 Task: Select the only snippets in the tab completion.
Action: Mouse moved to (11, 497)
Screenshot: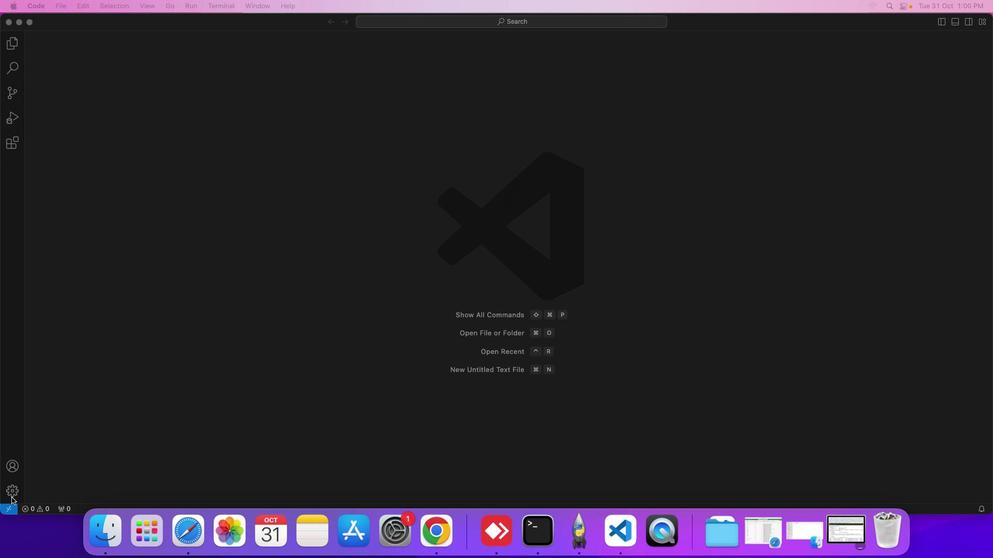 
Action: Mouse pressed left at (11, 497)
Screenshot: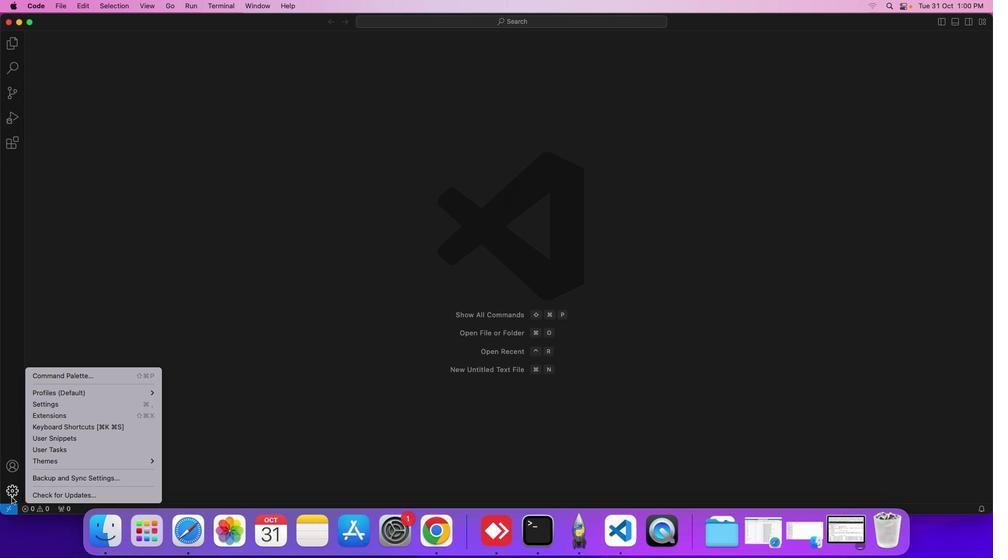 
Action: Mouse moved to (52, 407)
Screenshot: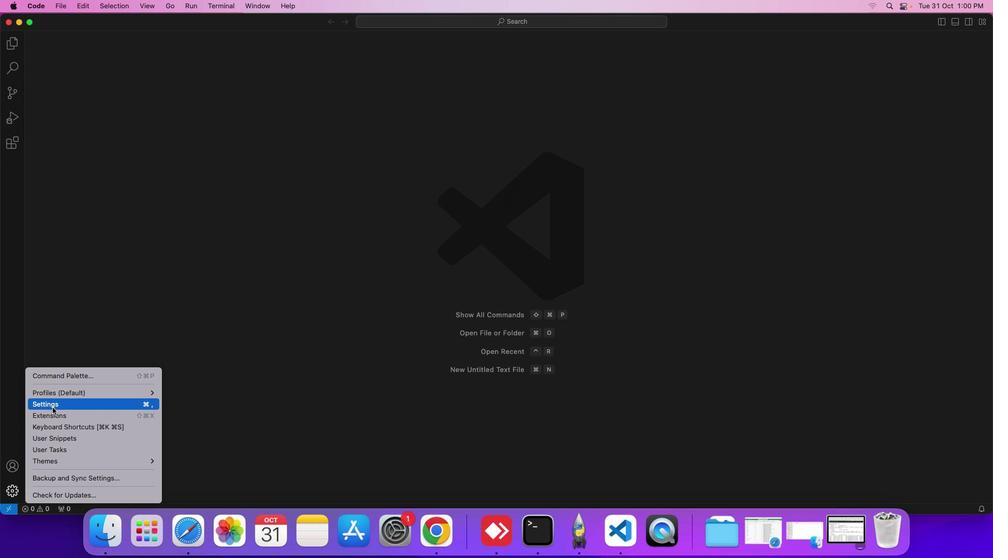 
Action: Mouse pressed left at (52, 407)
Screenshot: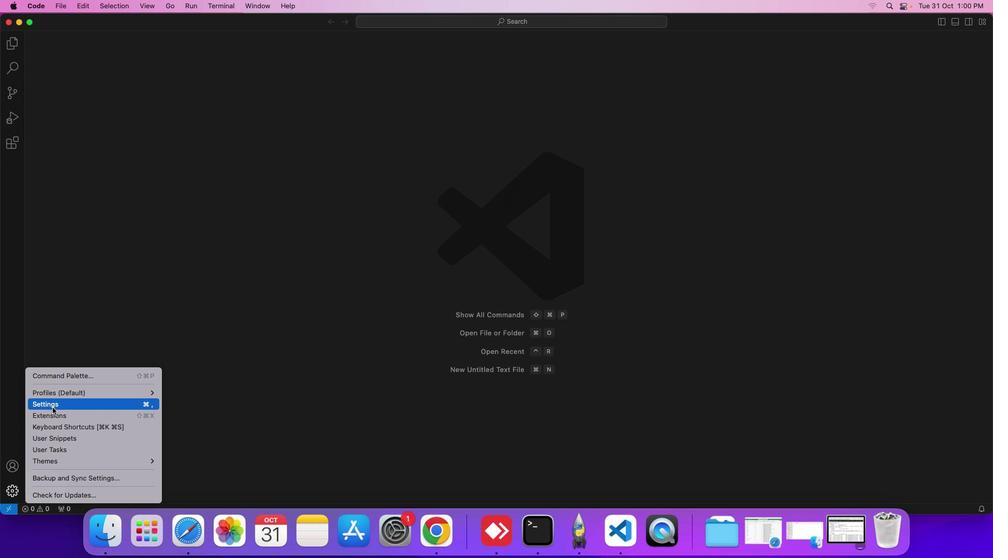 
Action: Mouse moved to (360, 406)
Screenshot: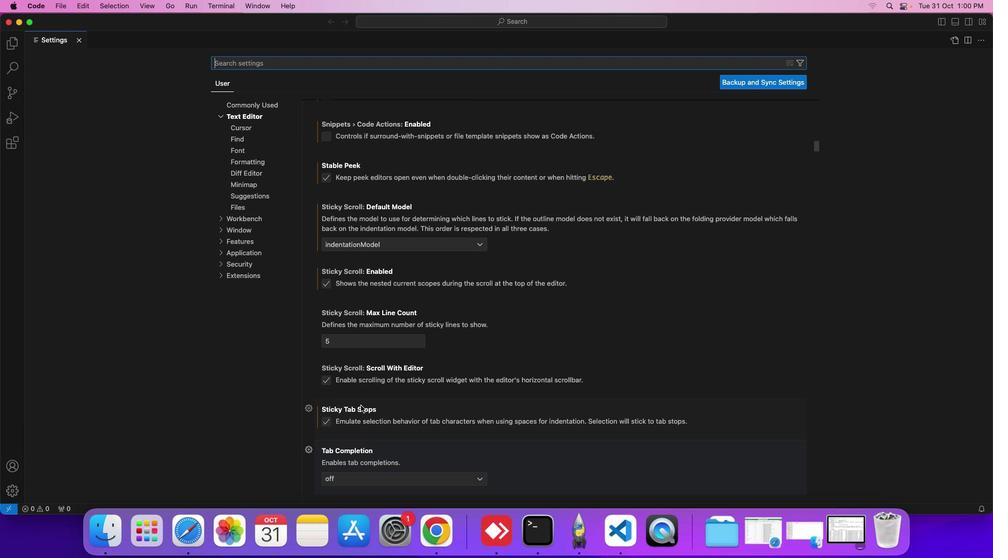 
Action: Mouse scrolled (360, 406) with delta (0, 0)
Screenshot: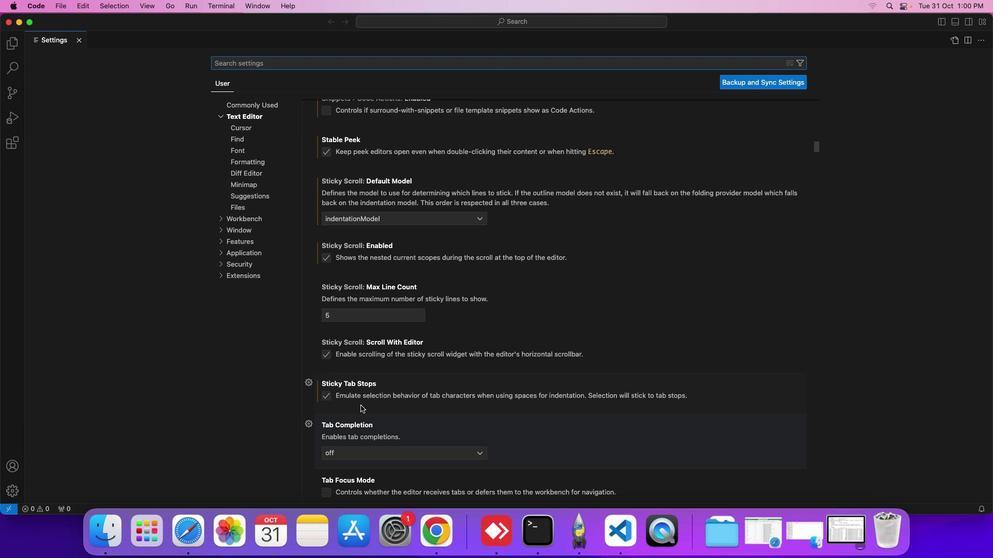 
Action: Mouse moved to (381, 452)
Screenshot: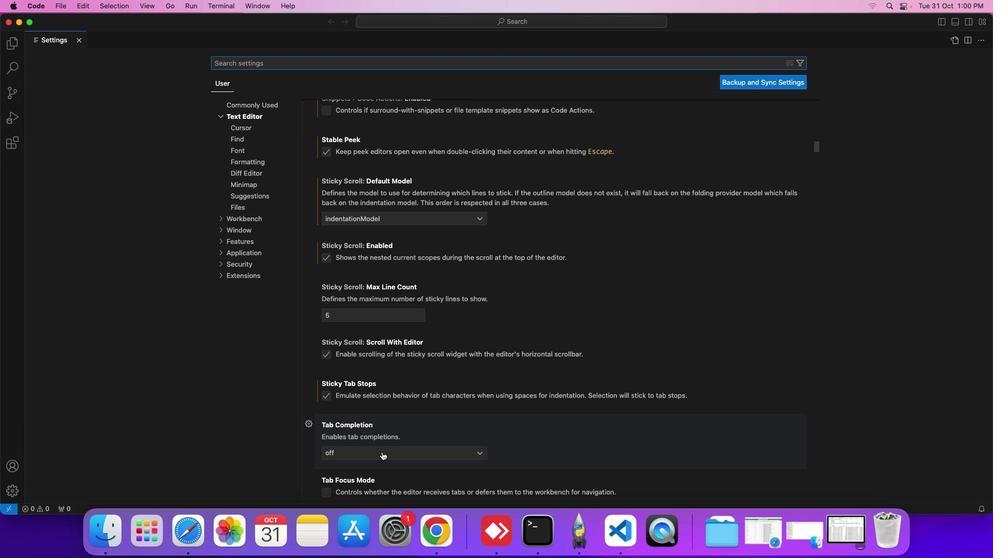 
Action: Mouse pressed left at (381, 452)
Screenshot: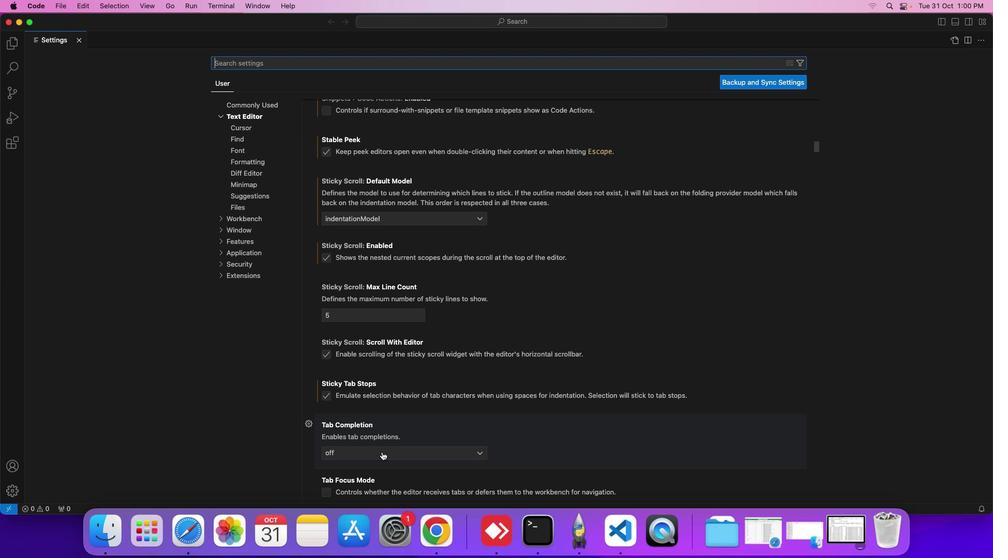 
Action: Mouse moved to (364, 437)
Screenshot: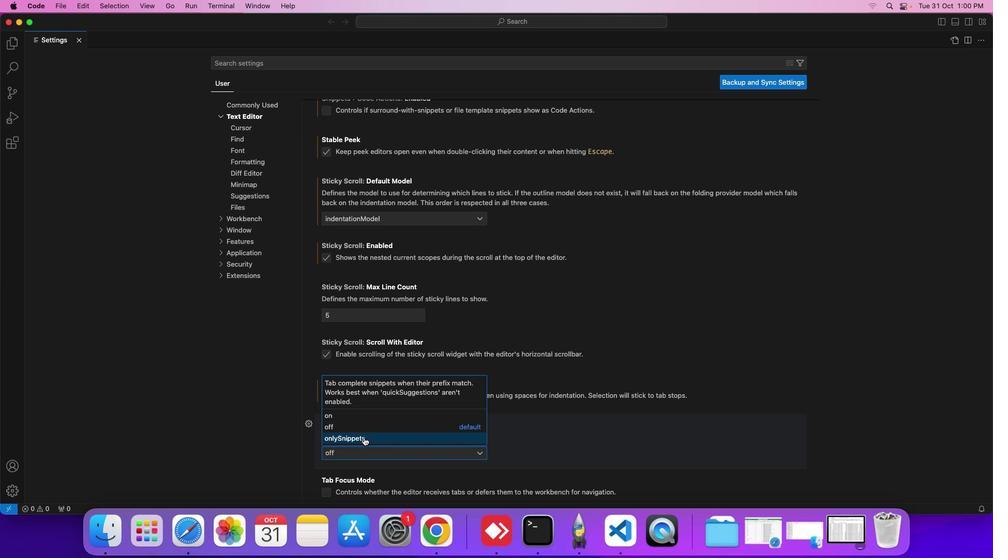 
Action: Mouse pressed left at (364, 437)
Screenshot: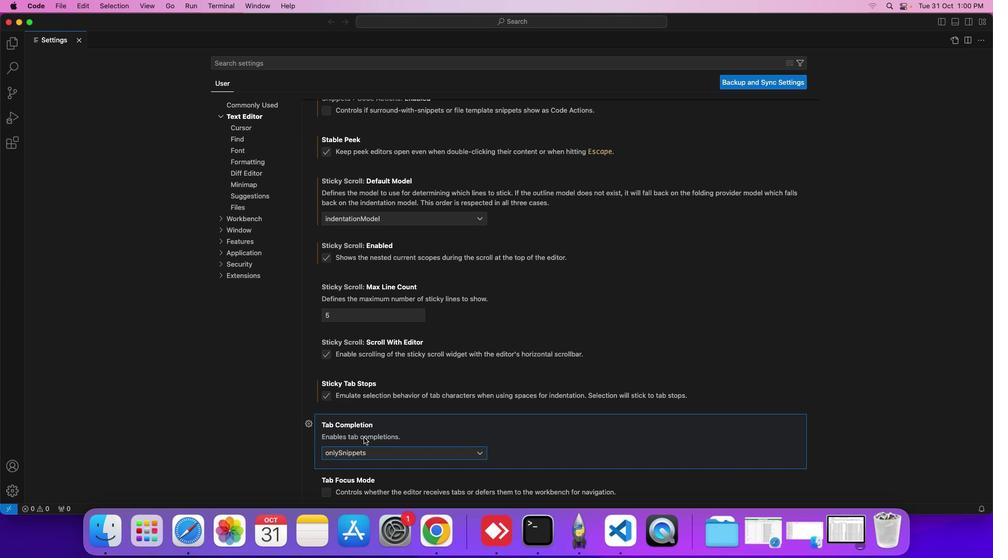 
Action: Mouse moved to (553, 334)
Screenshot: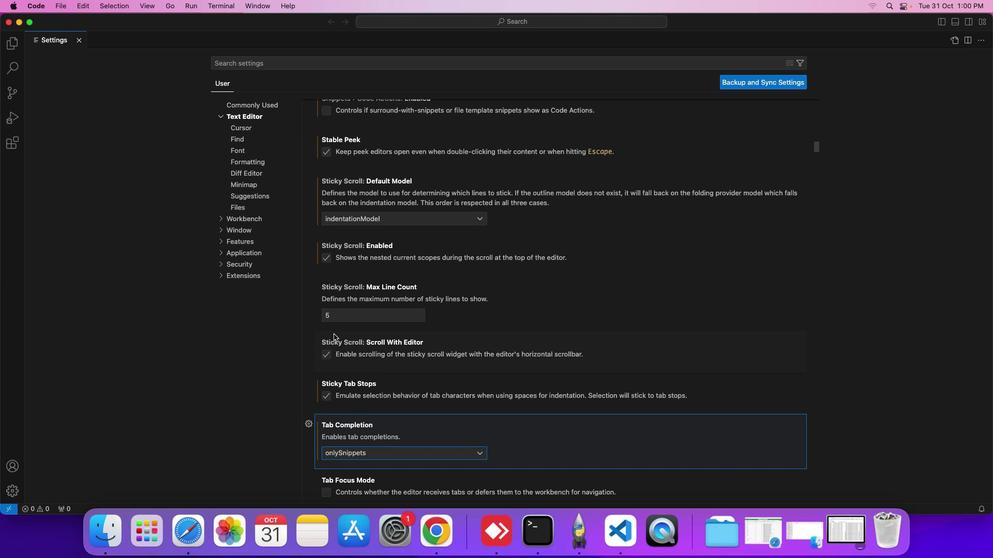 
